 Task: Use the formula "MDETERM" in spreadsheet "Project portfolio".
Action: Mouse moved to (359, 220)
Screenshot: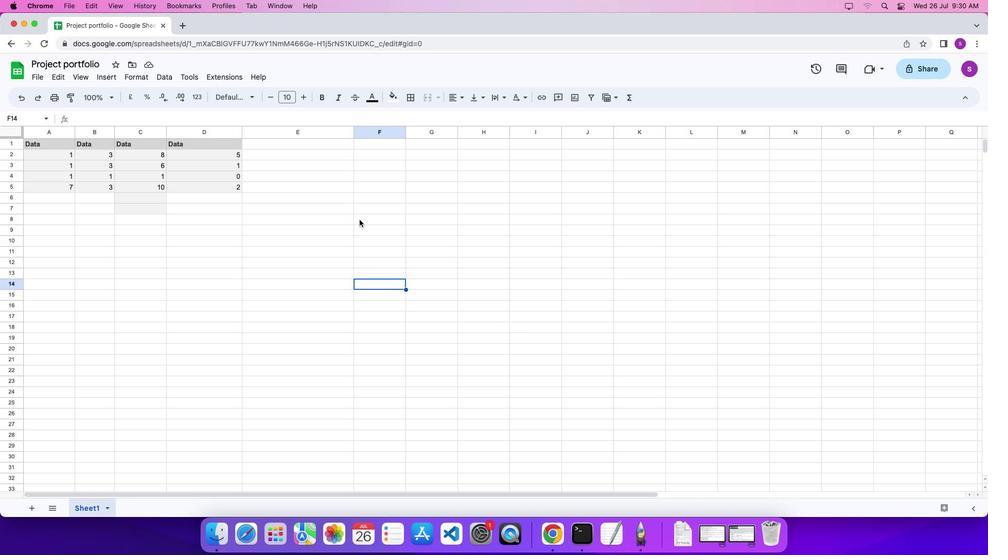 
Action: Mouse pressed left at (359, 220)
Screenshot: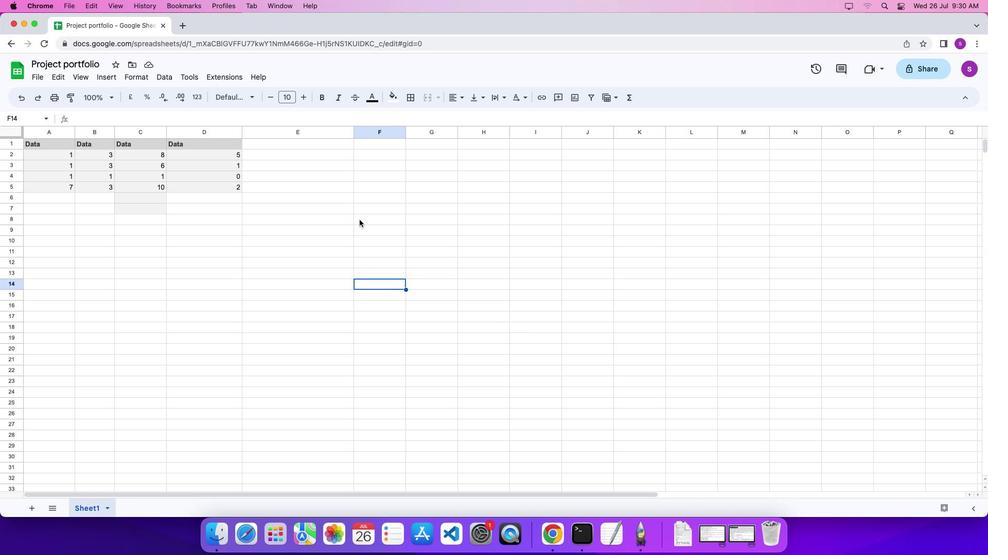 
Action: Mouse moved to (360, 220)
Screenshot: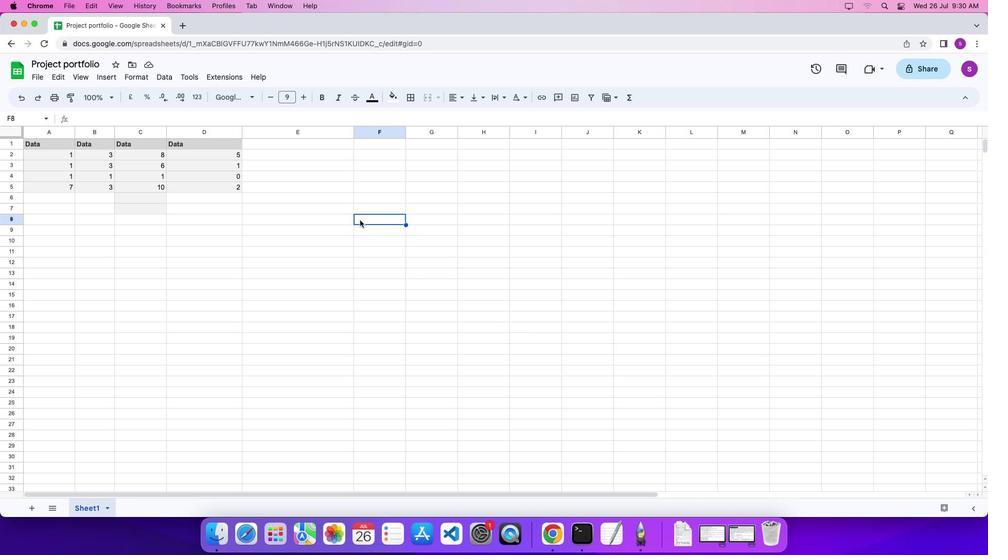 
Action: Key pressed '='
Screenshot: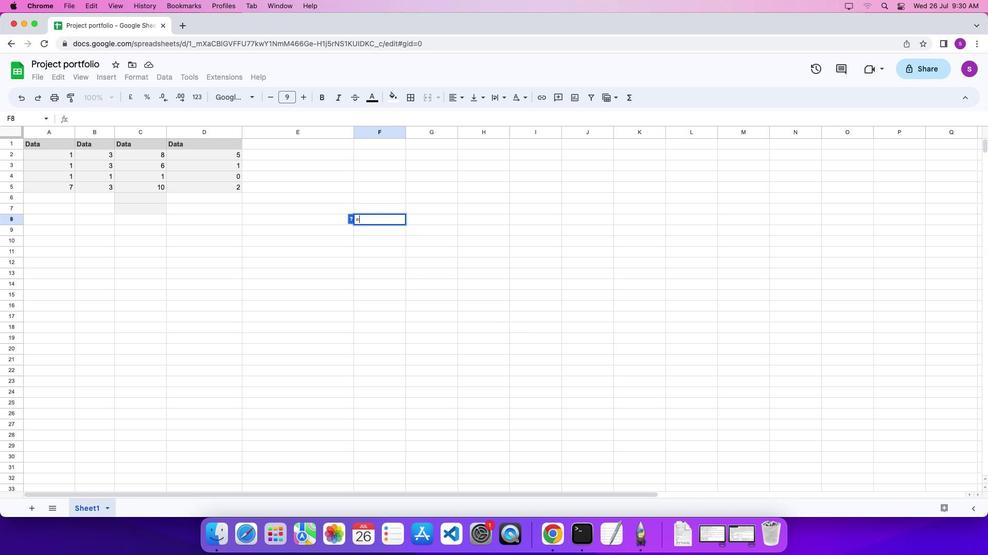 
Action: Mouse moved to (631, 94)
Screenshot: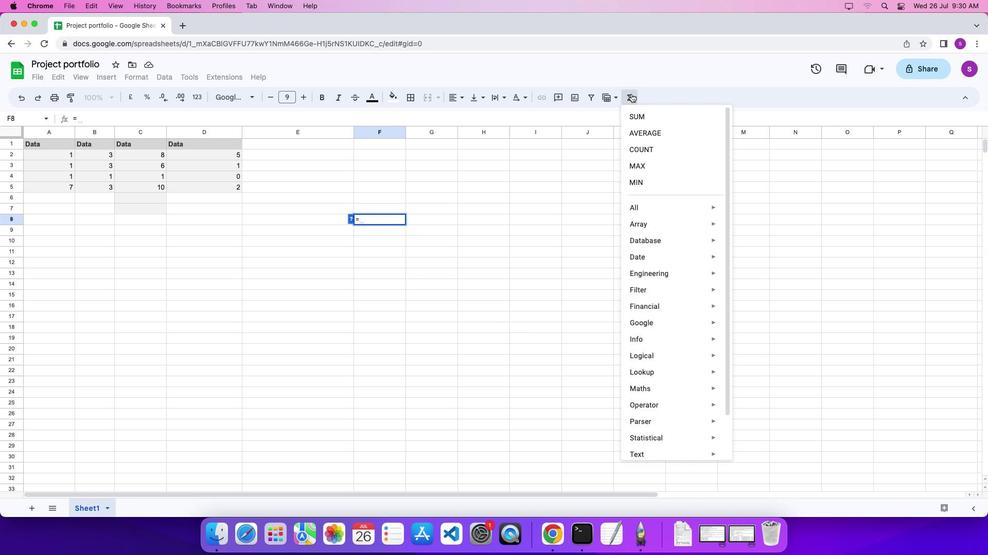 
Action: Mouse pressed left at (631, 94)
Screenshot: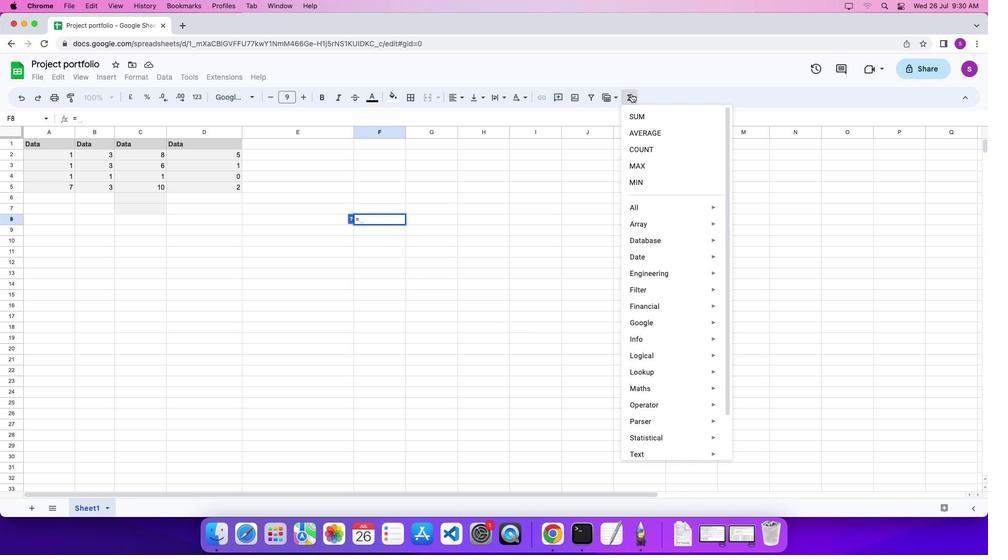 
Action: Mouse moved to (783, 398)
Screenshot: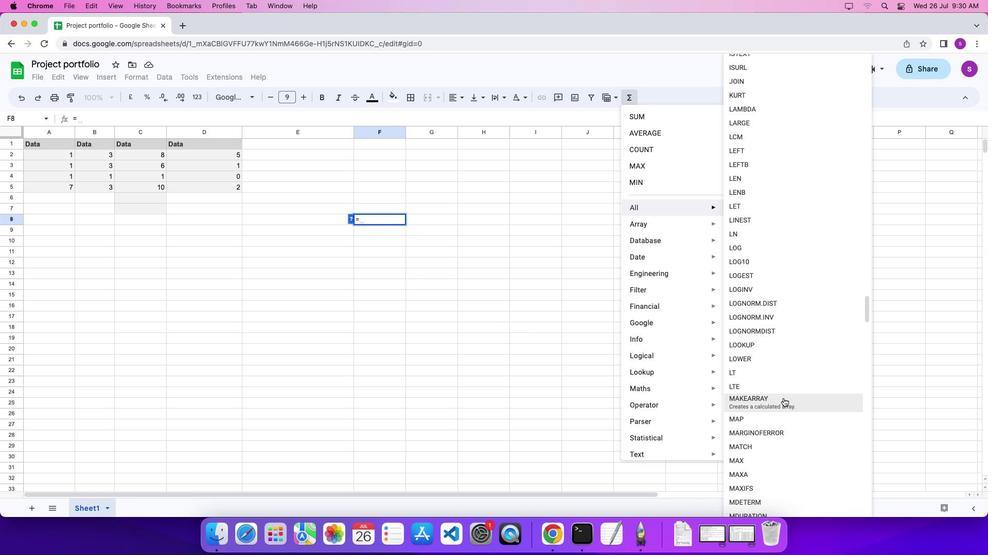 
Action: Mouse scrolled (783, 398) with delta (0, 0)
Screenshot: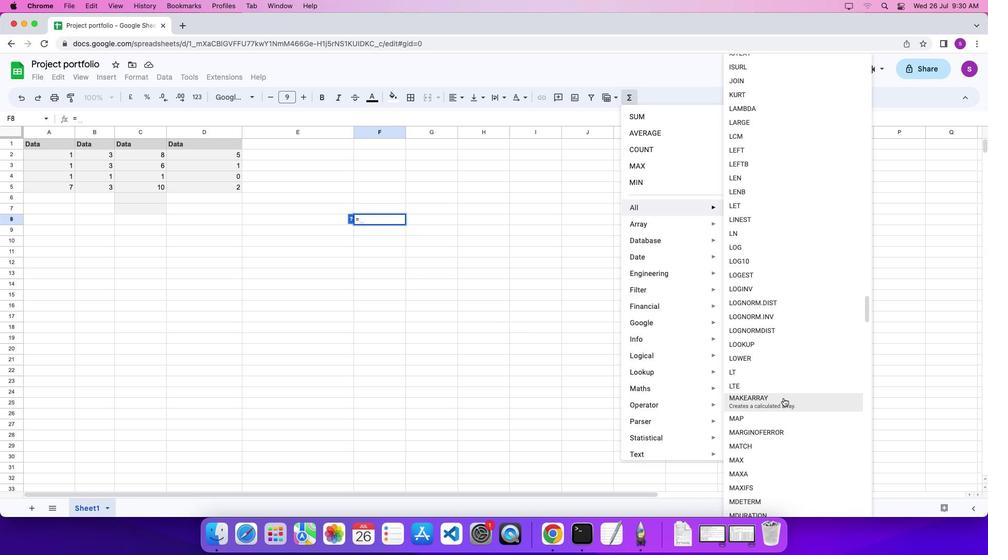 
Action: Mouse scrolled (783, 398) with delta (0, 0)
Screenshot: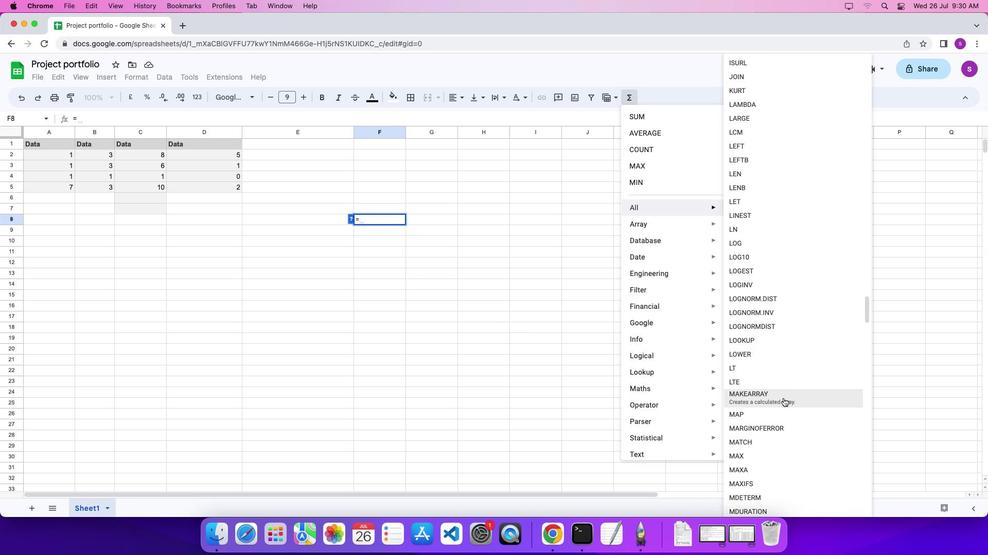 
Action: Mouse scrolled (783, 398) with delta (0, 0)
Screenshot: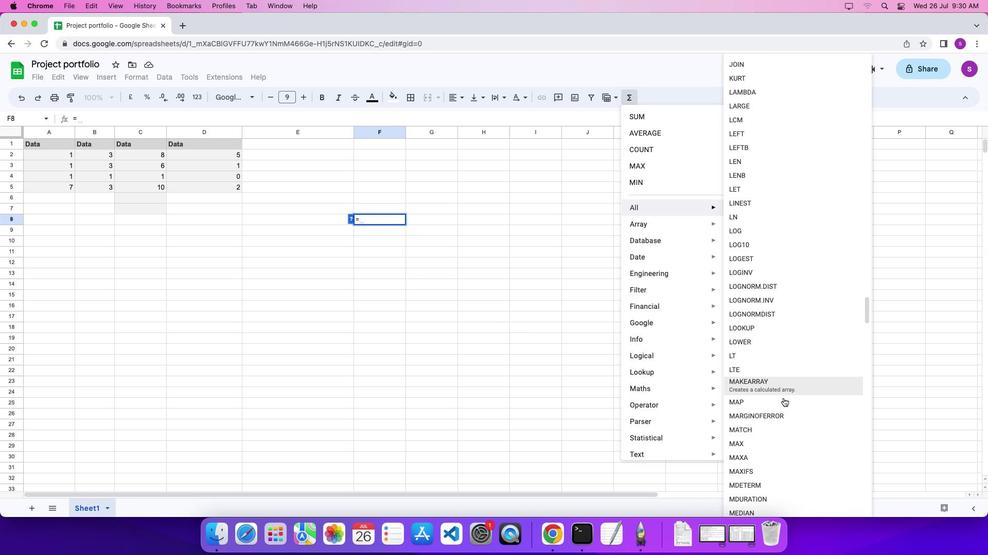 
Action: Mouse scrolled (783, 398) with delta (0, 0)
Screenshot: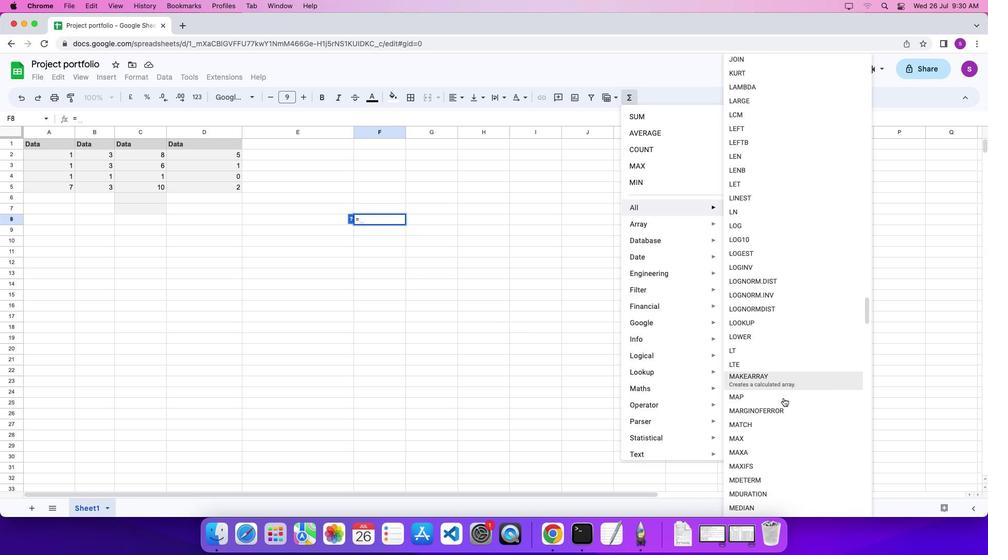 
Action: Mouse moved to (786, 463)
Screenshot: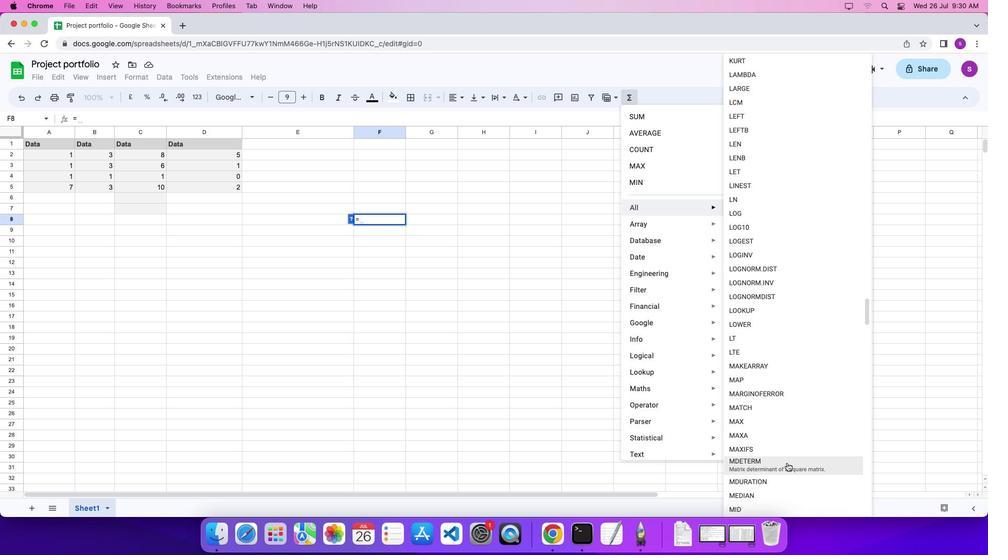 
Action: Mouse pressed left at (786, 463)
Screenshot: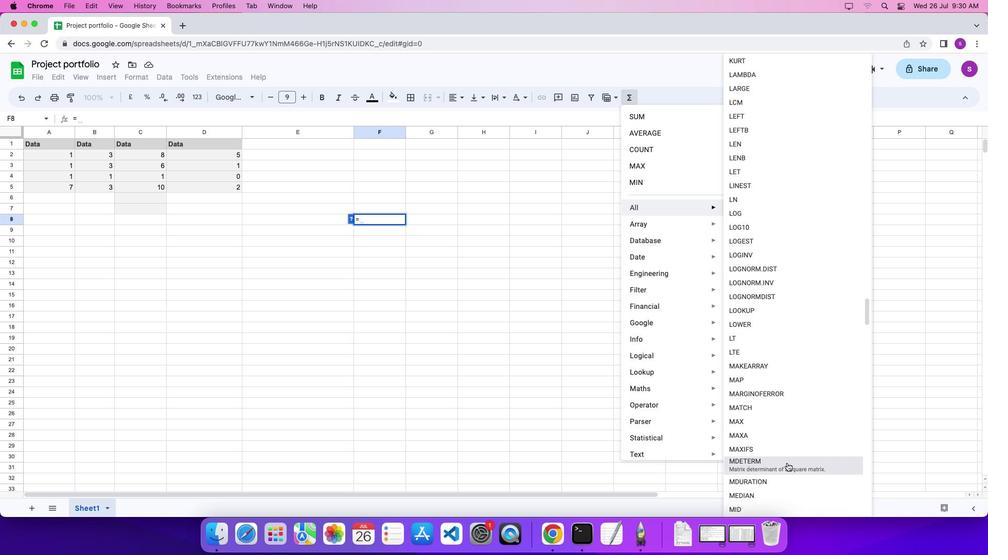 
Action: Mouse moved to (56, 152)
Screenshot: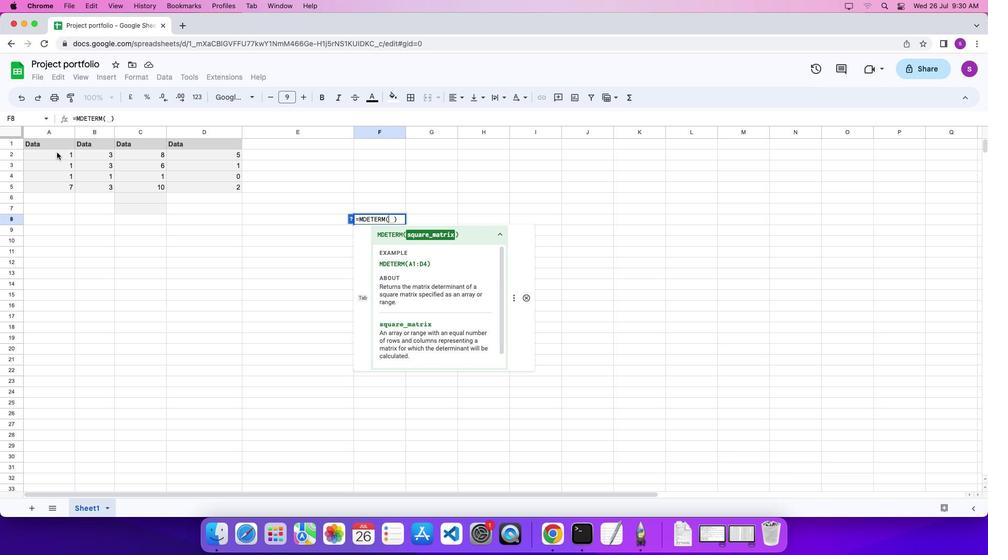 
Action: Mouse pressed left at (56, 152)
Screenshot: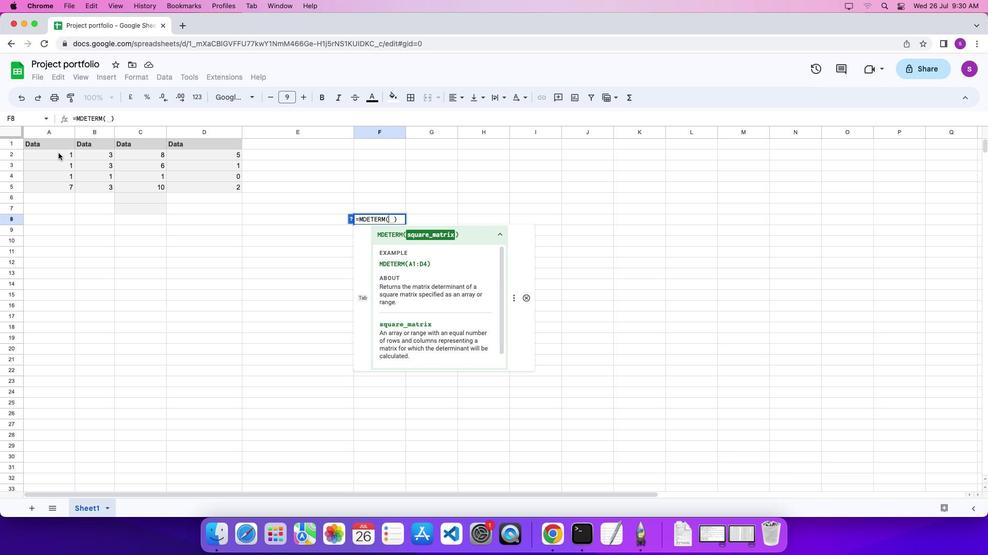 
Action: Mouse moved to (198, 192)
Screenshot: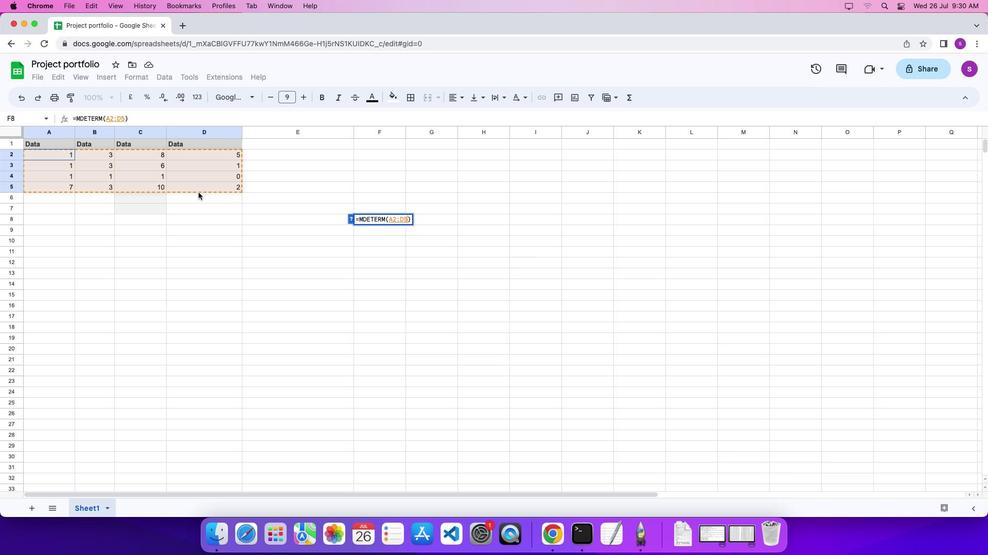 
Action: Key pressed '\x03'
Screenshot: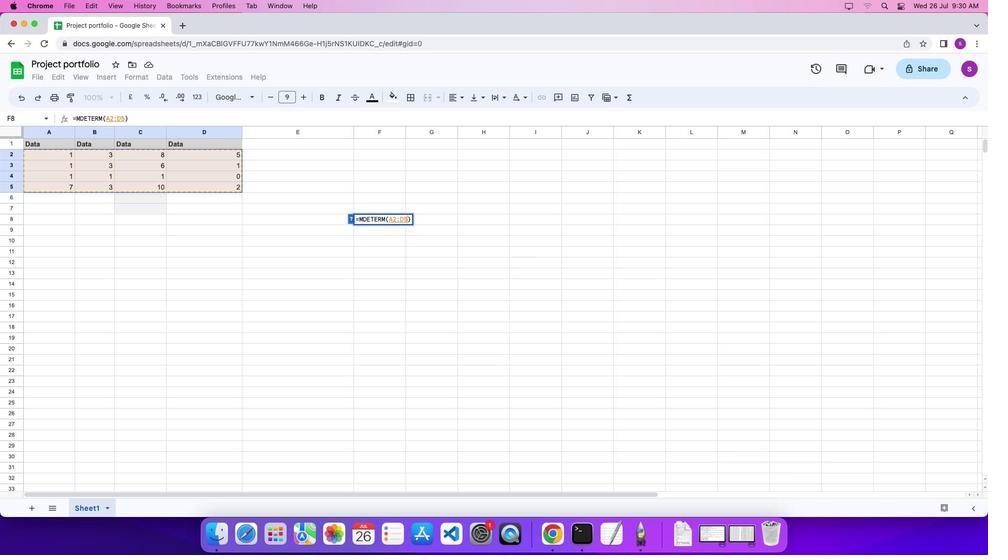 
